 Task: Forward as attachment   from Email0096 to Email0097 with a cc to Email0098 with a message Message0096
Action: Mouse moved to (487, 75)
Screenshot: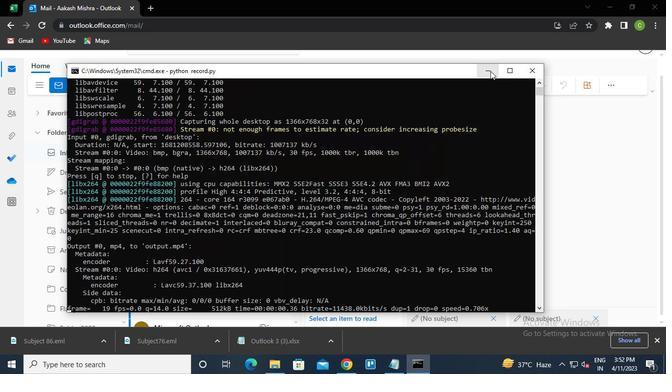 
Action: Mouse pressed left at (487, 75)
Screenshot: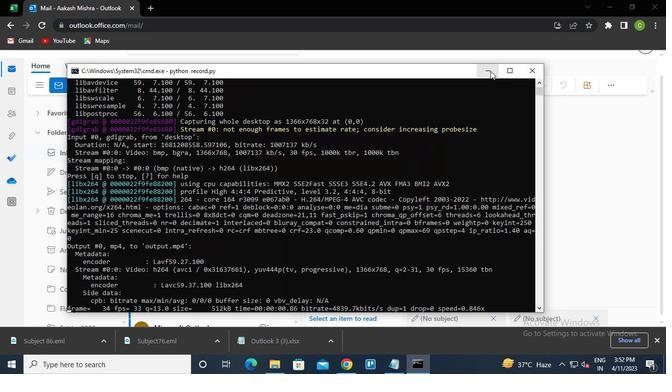 
Action: Mouse moved to (195, 147)
Screenshot: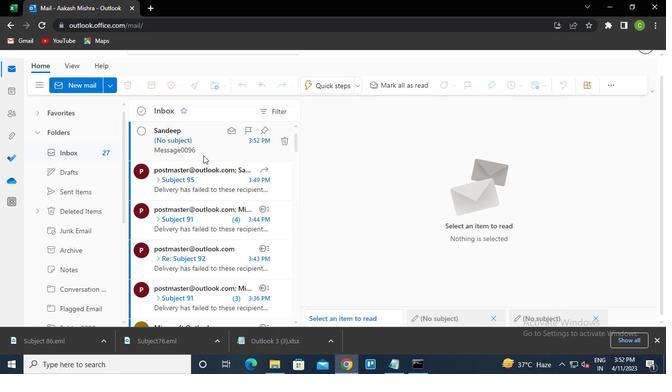 
Action: Mouse pressed left at (195, 147)
Screenshot: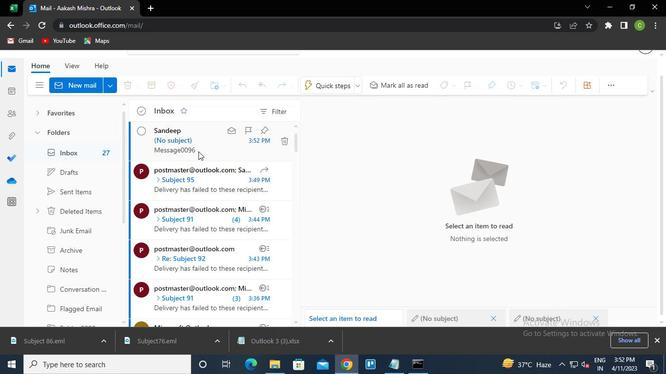 
Action: Mouse moved to (628, 138)
Screenshot: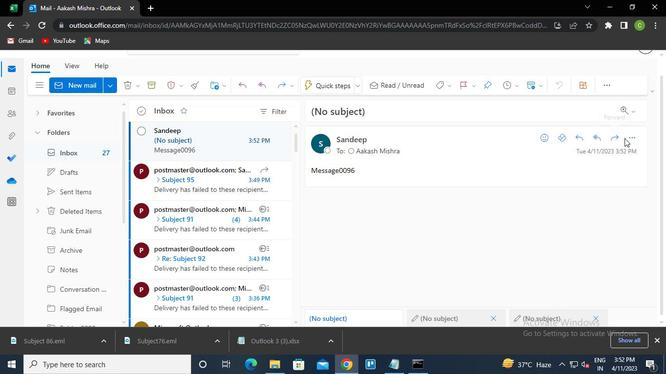 
Action: Mouse pressed left at (628, 138)
Screenshot: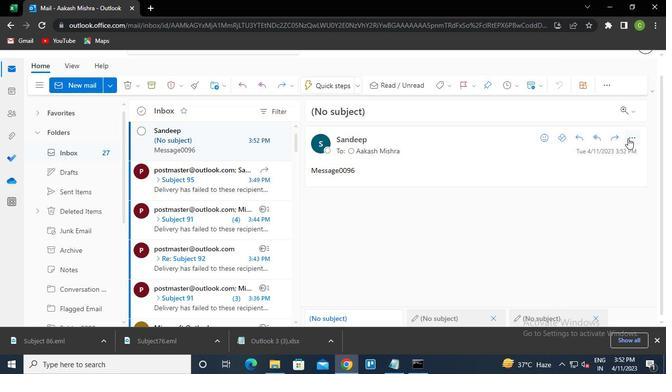 
Action: Mouse moved to (573, 119)
Screenshot: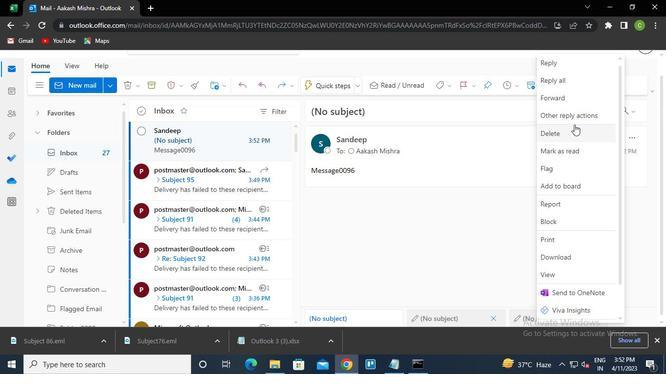 
Action: Mouse pressed left at (573, 119)
Screenshot: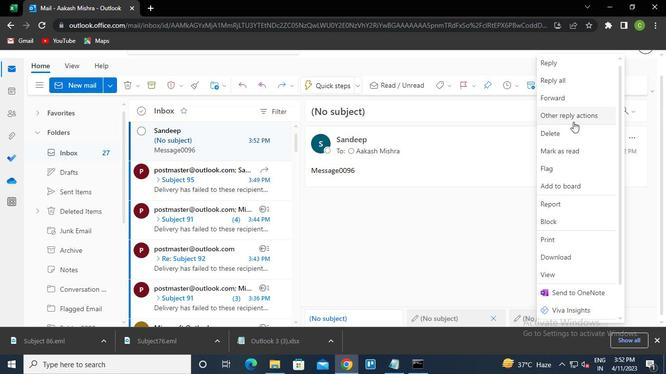 
Action: Mouse moved to (496, 131)
Screenshot: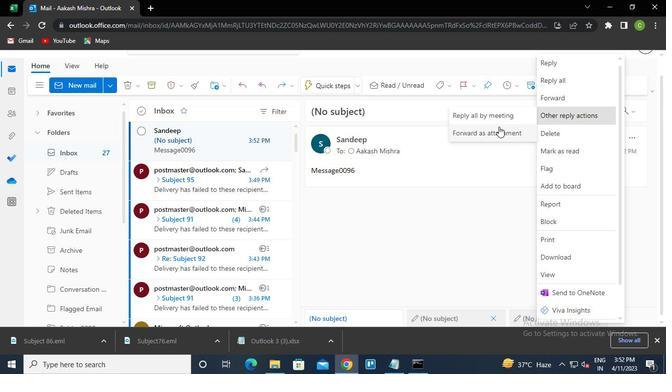 
Action: Mouse pressed left at (496, 131)
Screenshot: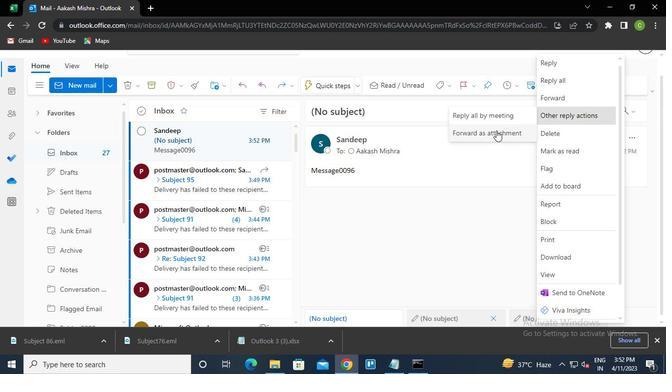 
Action: Mouse moved to (365, 134)
Screenshot: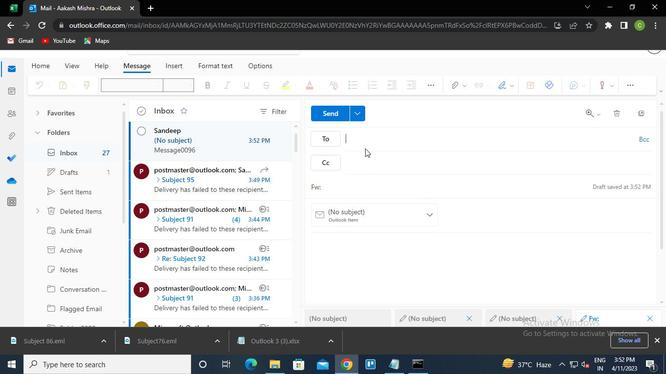 
Action: Keyboard e
Screenshot: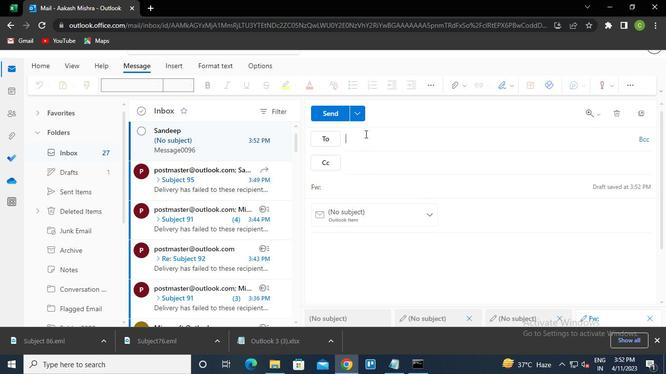 
Action: Keyboard m
Screenshot: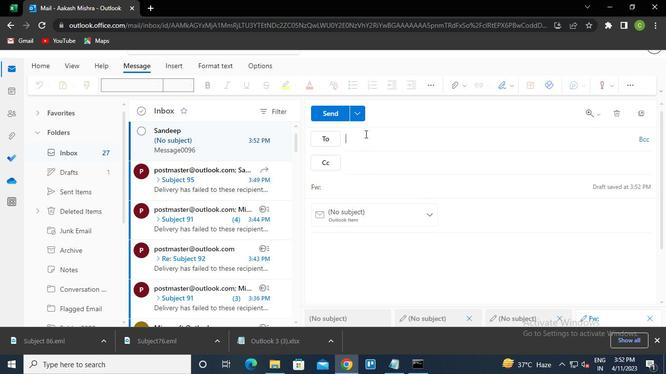 
Action: Keyboard a
Screenshot: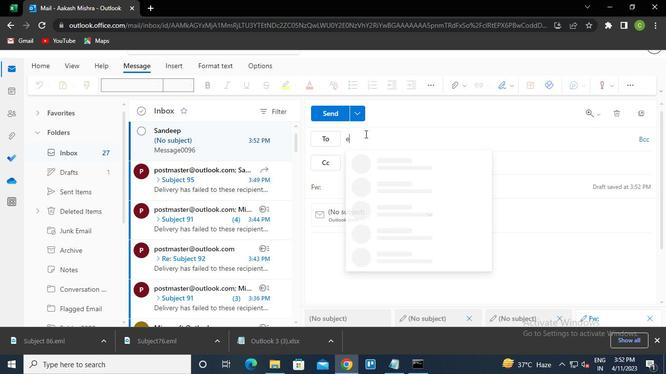 
Action: Keyboard i
Screenshot: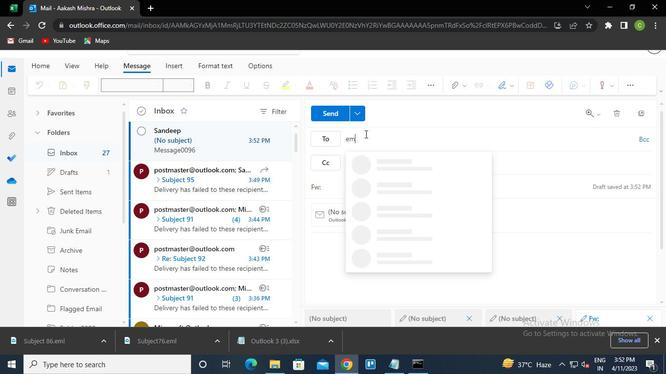 
Action: Keyboard l
Screenshot: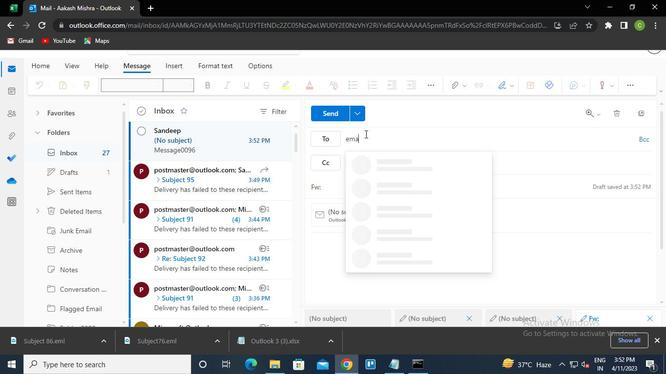 
Action: Keyboard <105>
Screenshot: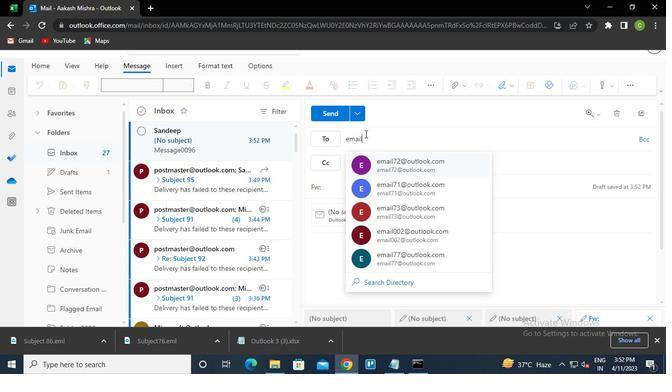 
Action: Keyboard <103>
Screenshot: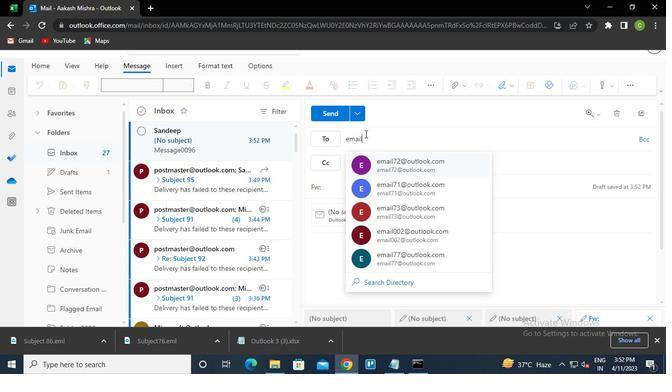 
Action: Keyboard Key.shift
Screenshot: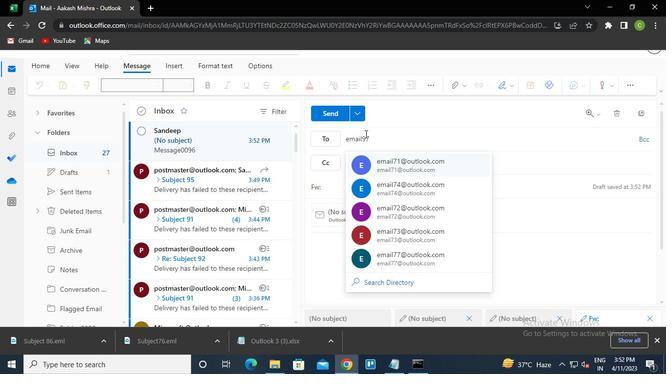 
Action: Keyboard @
Screenshot: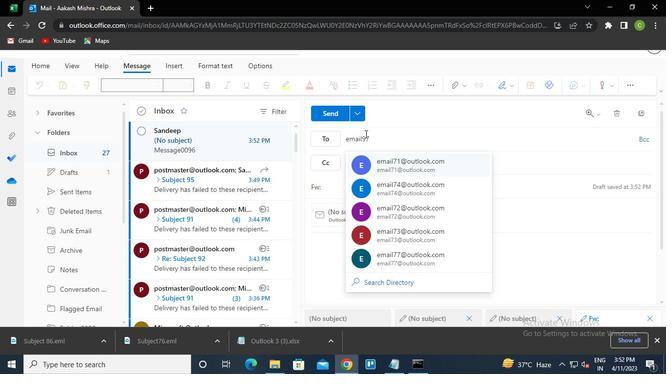 
Action: Keyboard o
Screenshot: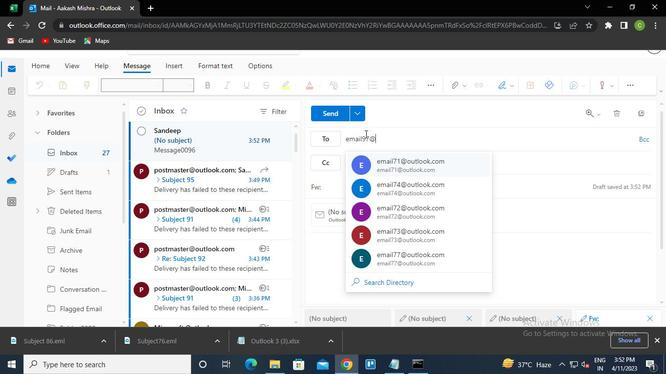 
Action: Keyboard u
Screenshot: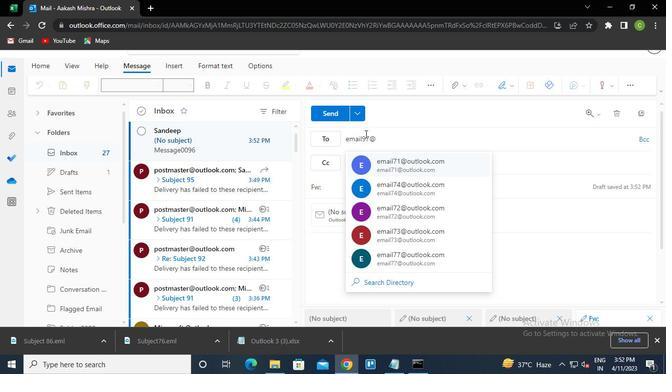 
Action: Keyboard t
Screenshot: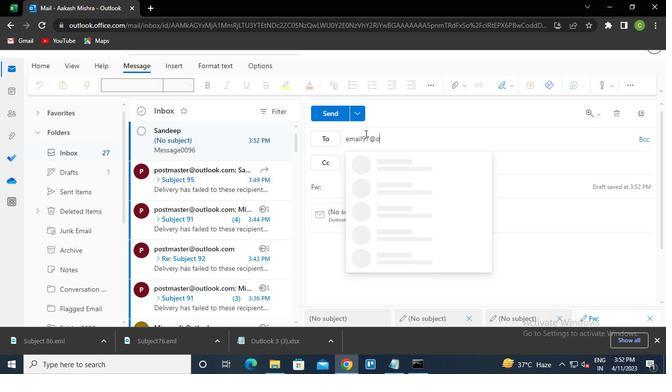 
Action: Keyboard l
Screenshot: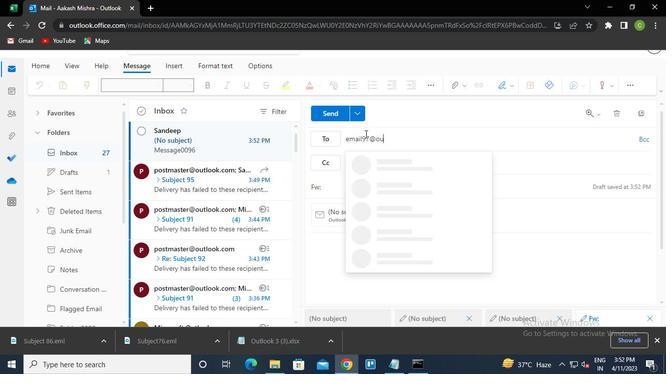 
Action: Keyboard o
Screenshot: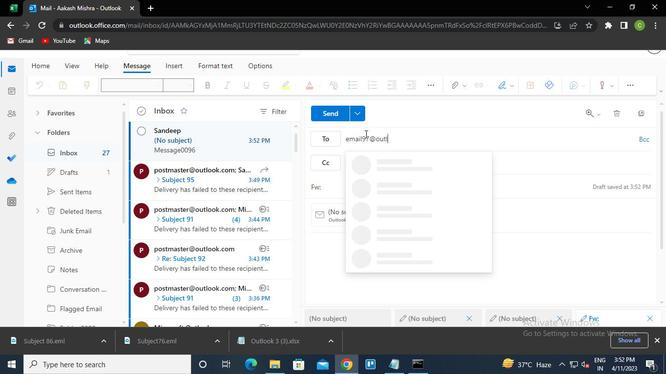 
Action: Keyboard o
Screenshot: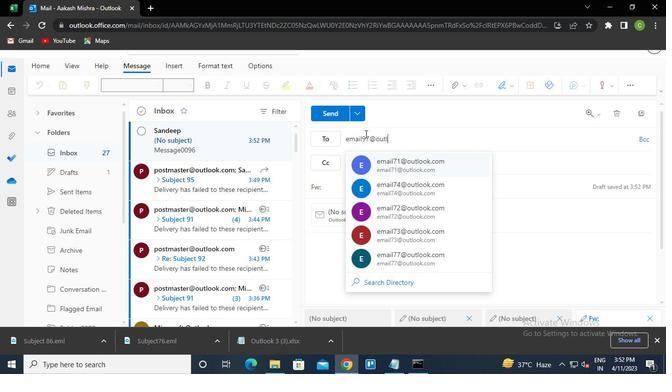 
Action: Keyboard k
Screenshot: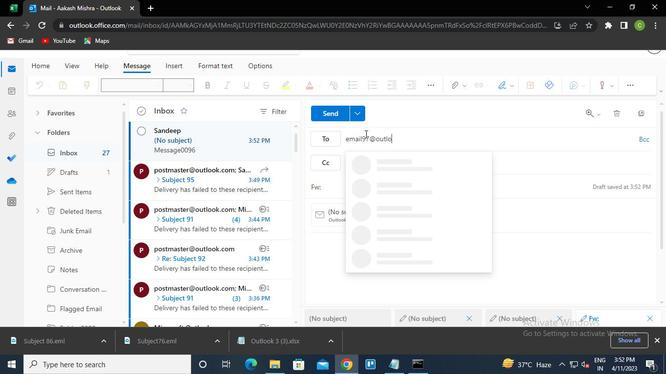 
Action: Keyboard .
Screenshot: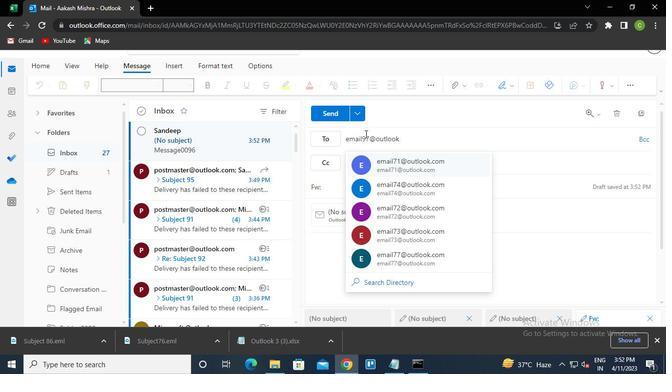 
Action: Keyboard c
Screenshot: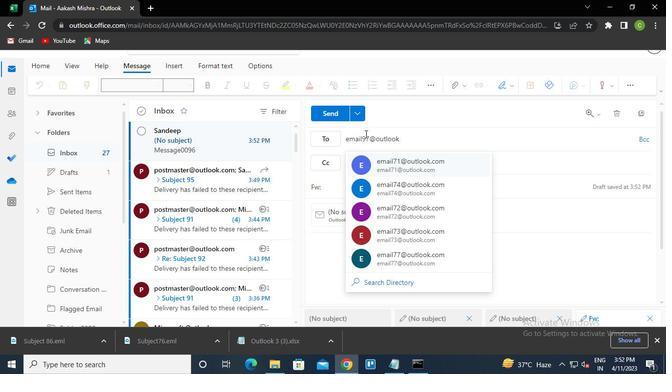
Action: Keyboard o
Screenshot: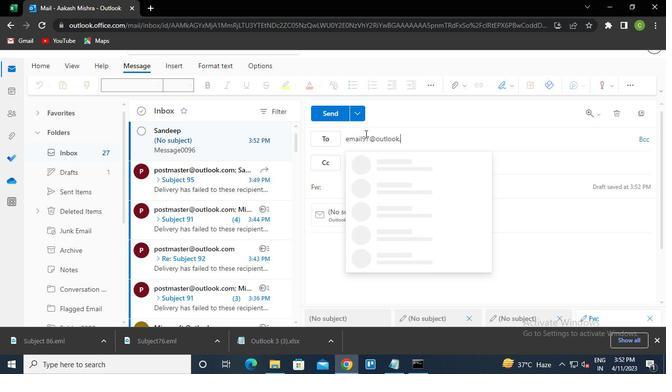 
Action: Keyboard m
Screenshot: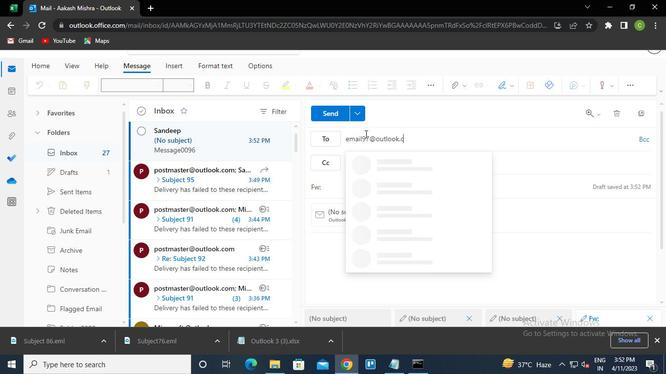 
Action: Keyboard Key.enter
Screenshot: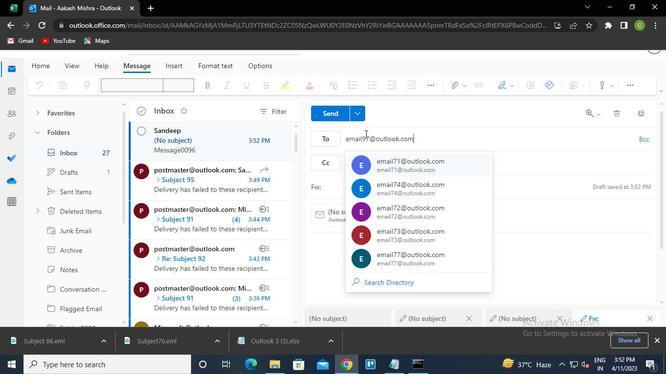 
Action: Mouse moved to (358, 163)
Screenshot: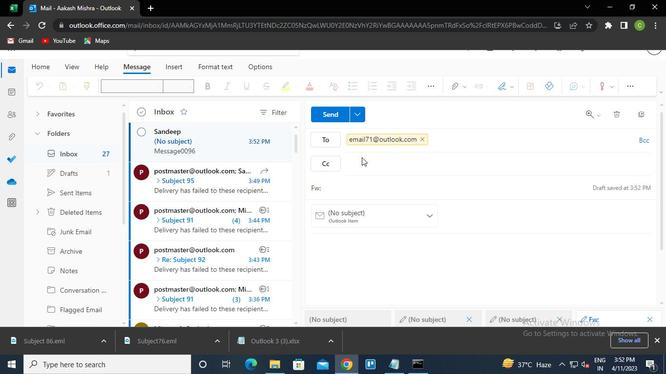 
Action: Mouse pressed left at (358, 163)
Screenshot: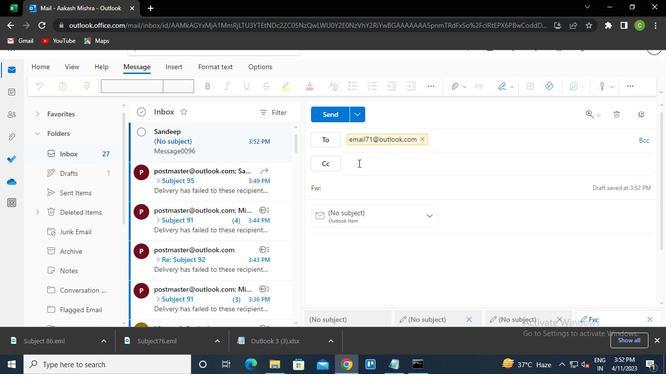 
Action: Keyboard e
Screenshot: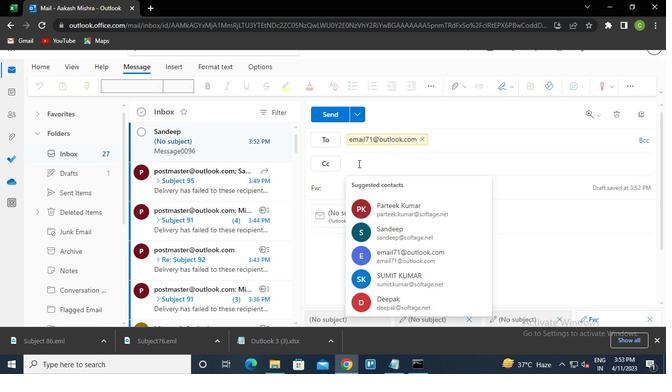 
Action: Keyboard m
Screenshot: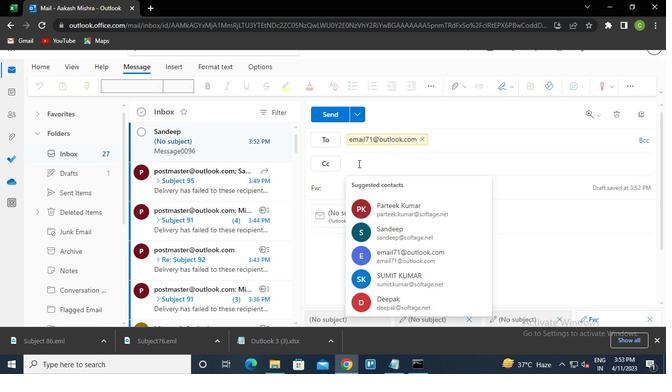 
Action: Keyboard a
Screenshot: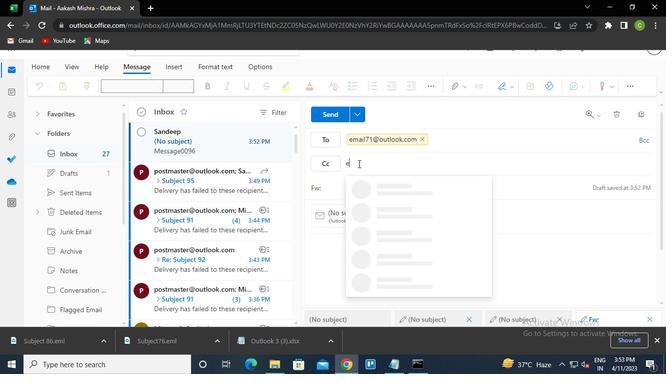 
Action: Keyboard i
Screenshot: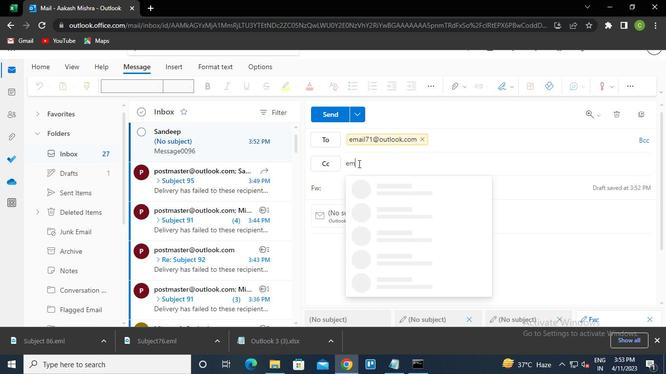 
Action: Keyboard l
Screenshot: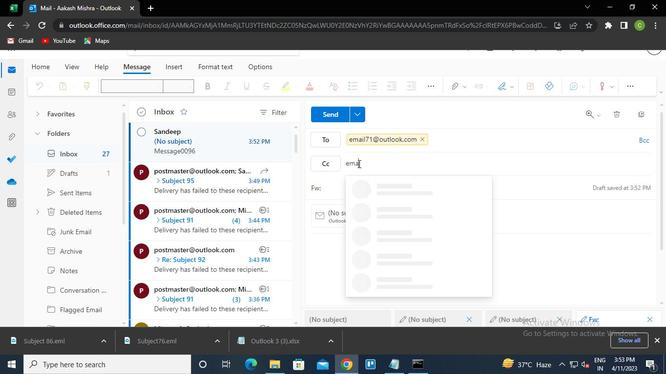 
Action: Keyboard <105>
Screenshot: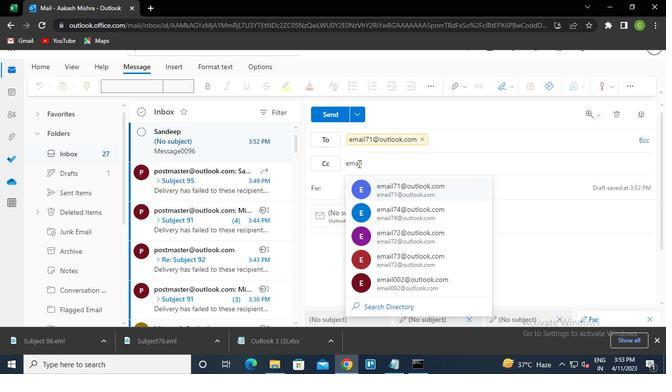 
Action: Keyboard <103>
Screenshot: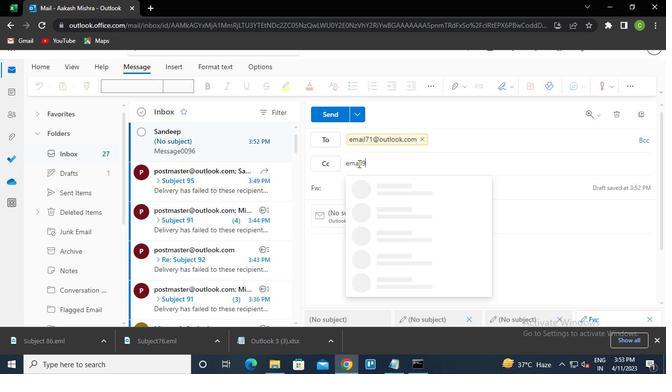 
Action: Keyboard Key.shift
Screenshot: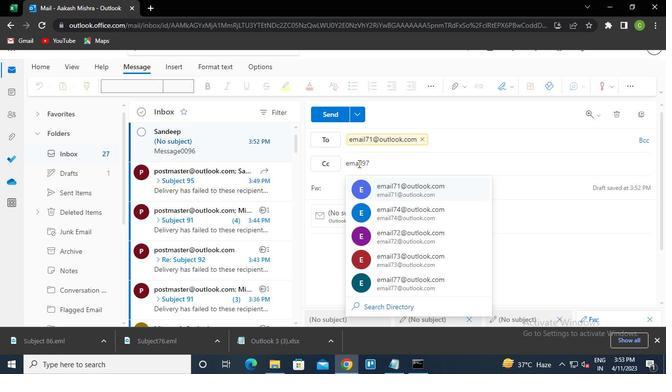 
Action: Keyboard Key.shift
Screenshot: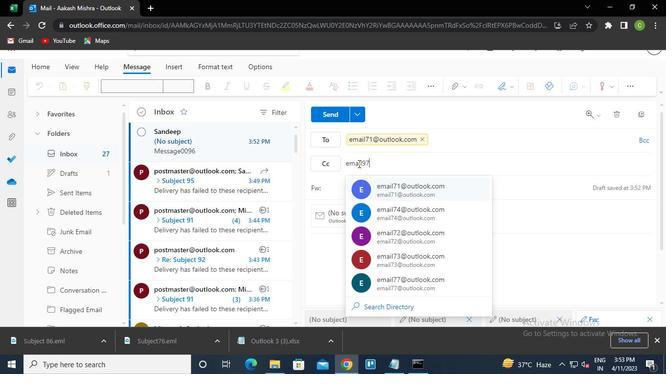 
Action: Keyboard @
Screenshot: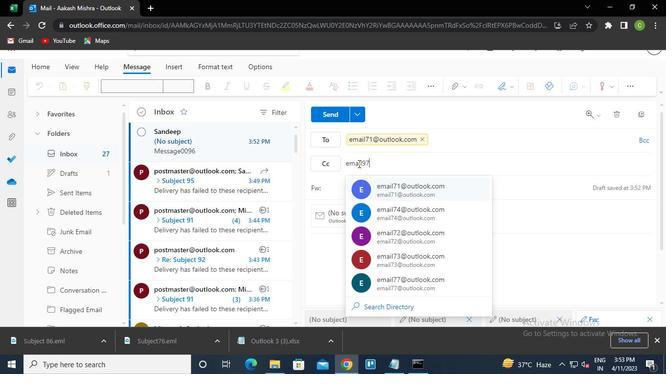 
Action: Keyboard o
Screenshot: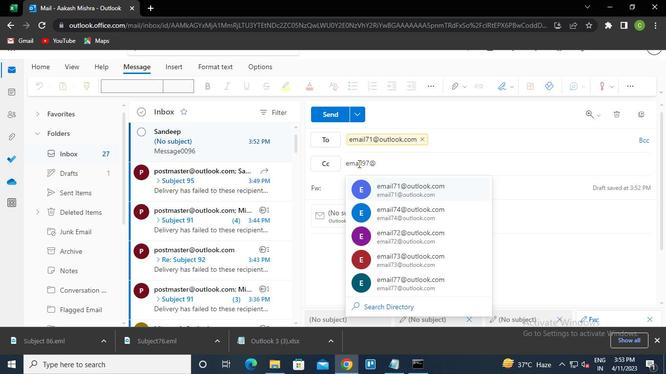 
Action: Keyboard u
Screenshot: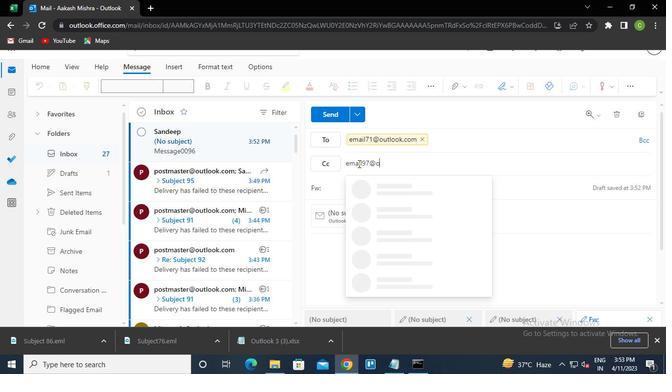 
Action: Keyboard t
Screenshot: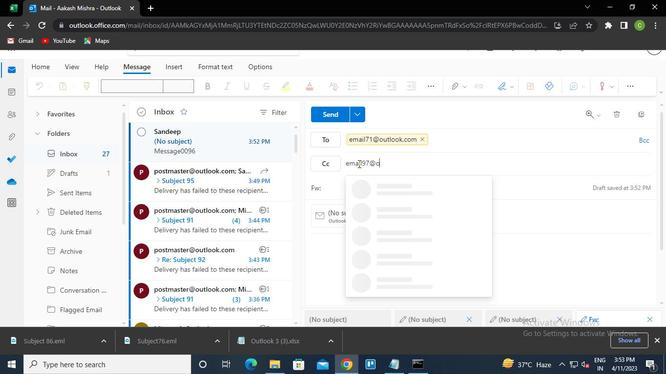 
Action: Keyboard l
Screenshot: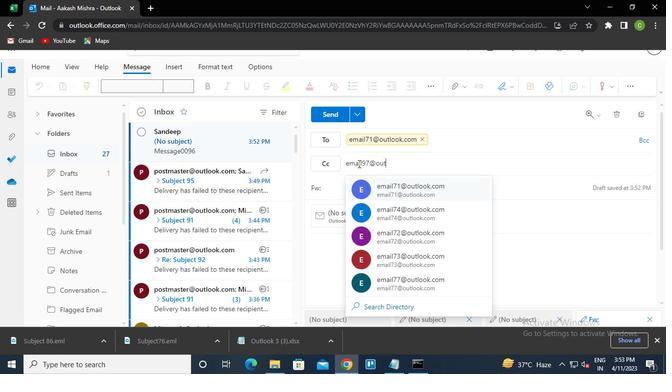 
Action: Keyboard o
Screenshot: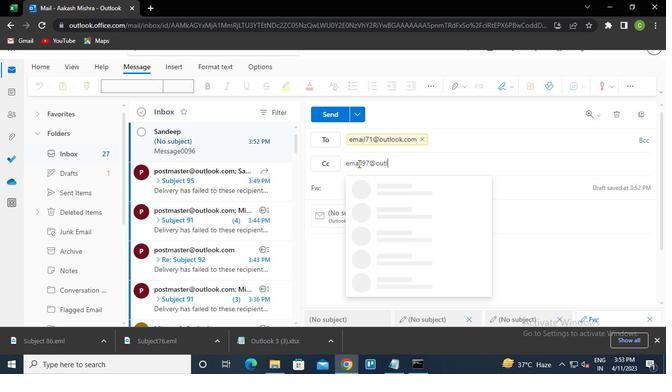 
Action: Keyboard o
Screenshot: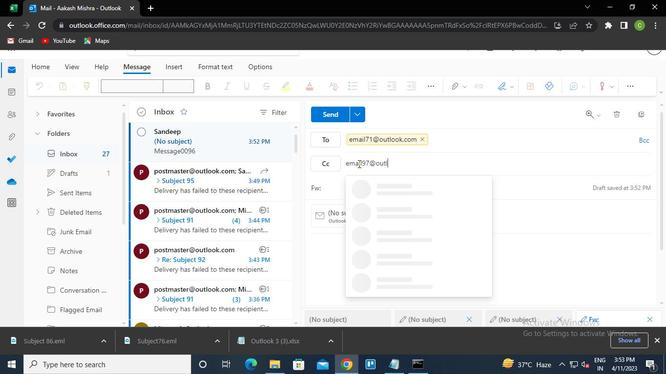 
Action: Keyboard k
Screenshot: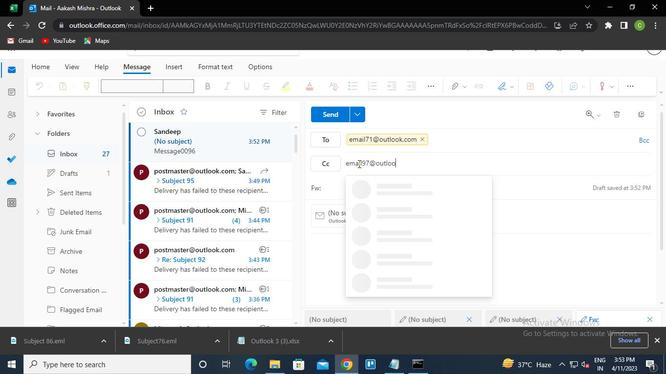 
Action: Keyboard .
Screenshot: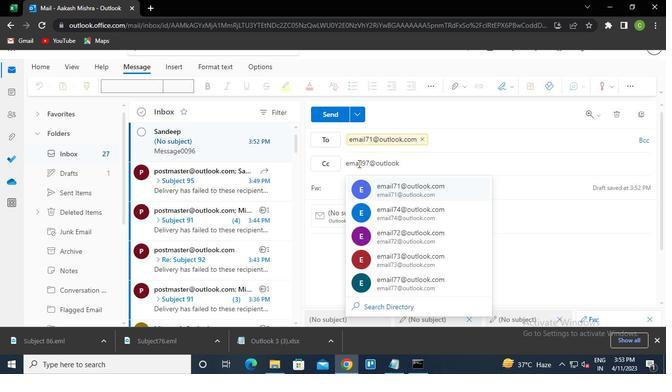 
Action: Keyboard c
Screenshot: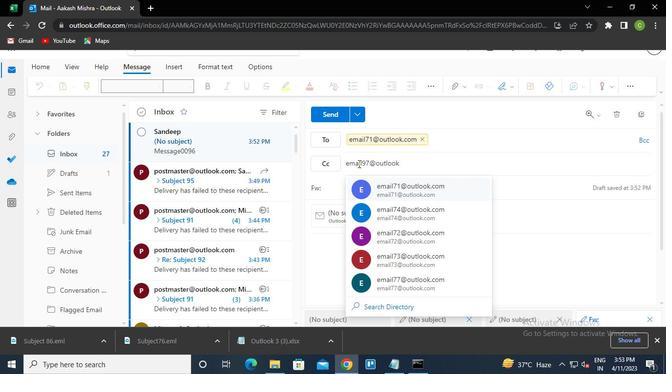 
Action: Keyboard o
Screenshot: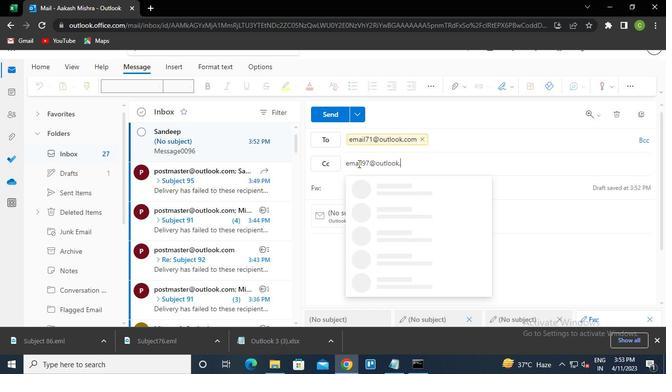 
Action: Keyboard m
Screenshot: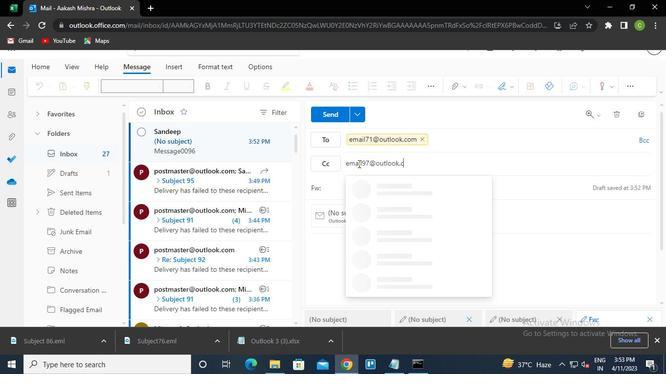 
Action: Keyboard Key.enter
Screenshot: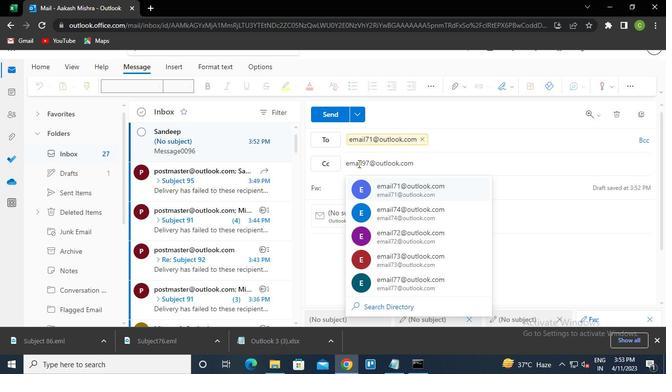 
Action: Mouse moved to (336, 120)
Screenshot: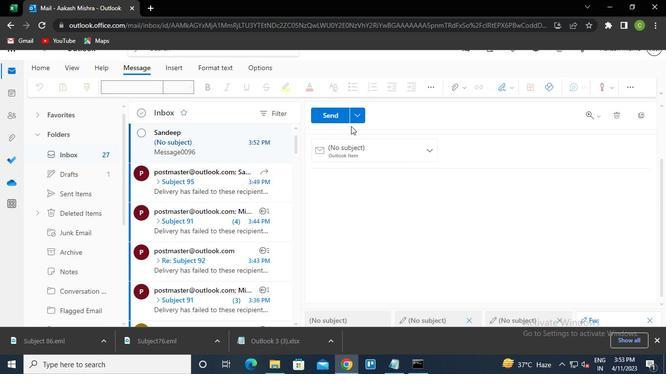 
Action: Mouse pressed left at (336, 120)
Screenshot: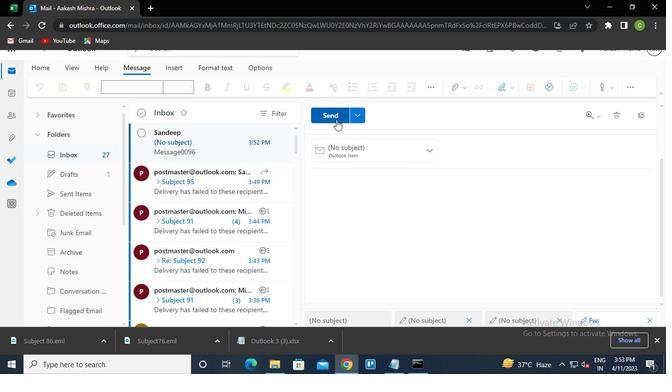 
Action: Mouse moved to (419, 364)
Screenshot: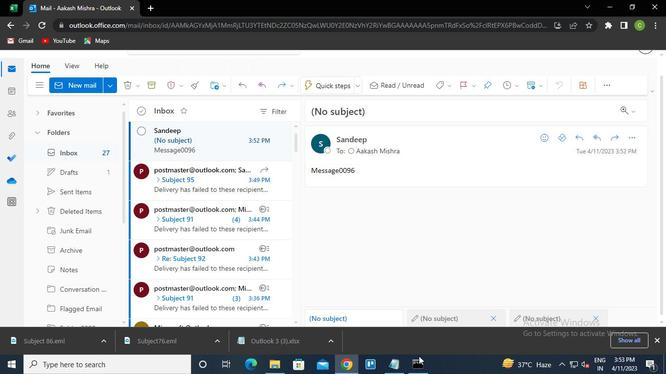 
Action: Mouse pressed left at (419, 364)
Screenshot: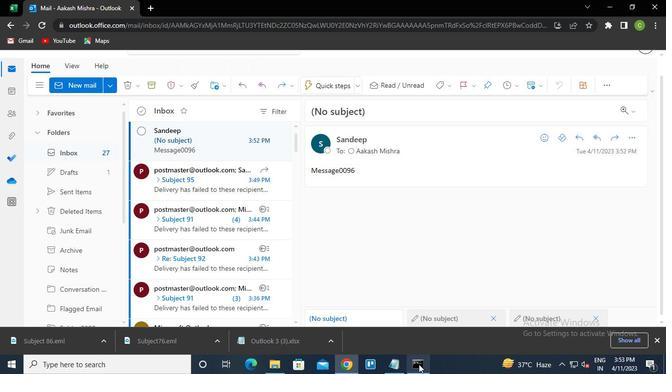 
Action: Mouse moved to (526, 68)
Screenshot: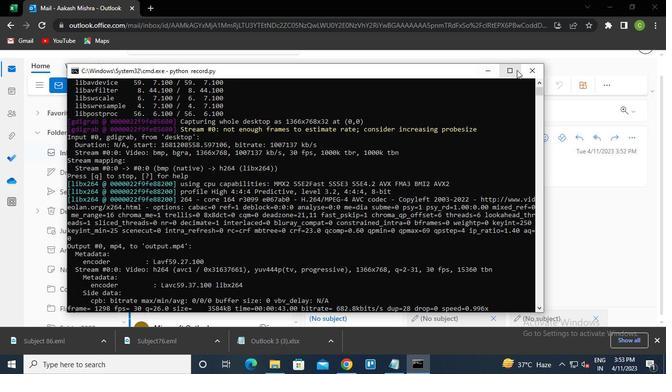 
Action: Mouse pressed left at (526, 68)
Screenshot: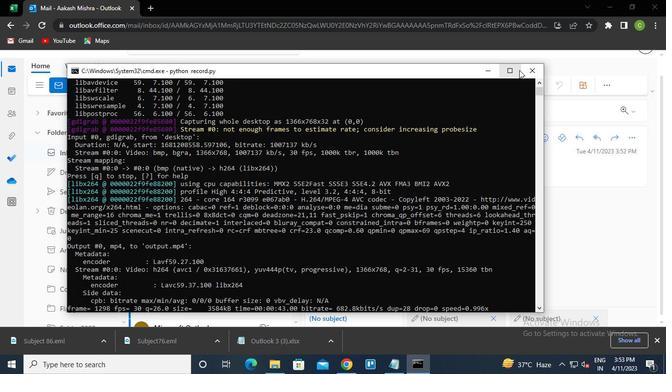 
Action: Mouse moved to (526, 68)
Screenshot: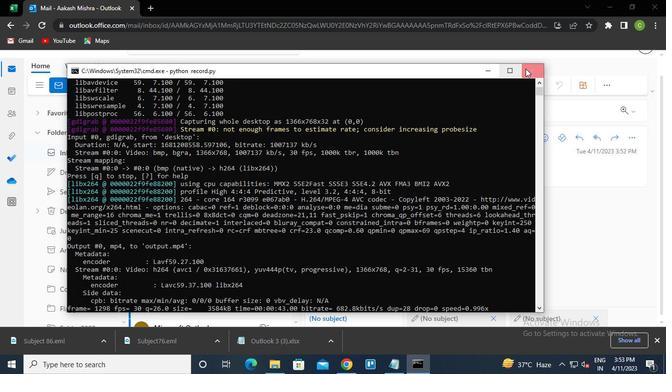 
